 Task: Create Card Public Speaking Event Execution in Board Employee Performance Management to Workspace Inbound Marketing Agencies. Create Card Gardening Review in Board Social Media Influencer Collaboration and Partnership Management to Workspace Inbound Marketing Agencies. Create Card Public Speaking Event Execution in Board Market Analysis for SWOT Analysis and Strategy Development to Workspace Inbound Marketing Agencies
Action: Mouse moved to (60, 271)
Screenshot: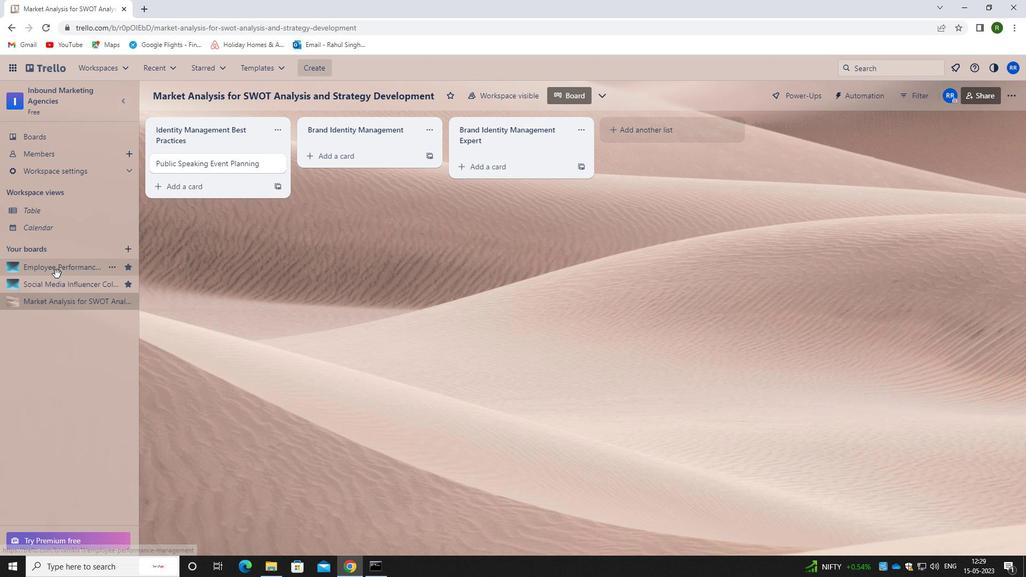 
Action: Mouse pressed left at (60, 271)
Screenshot: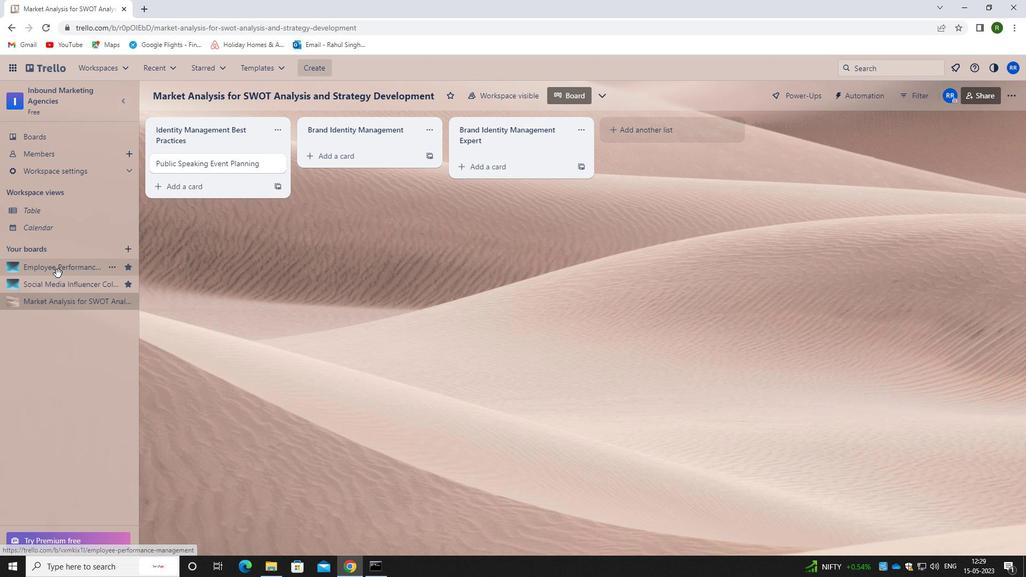 
Action: Mouse moved to (331, 166)
Screenshot: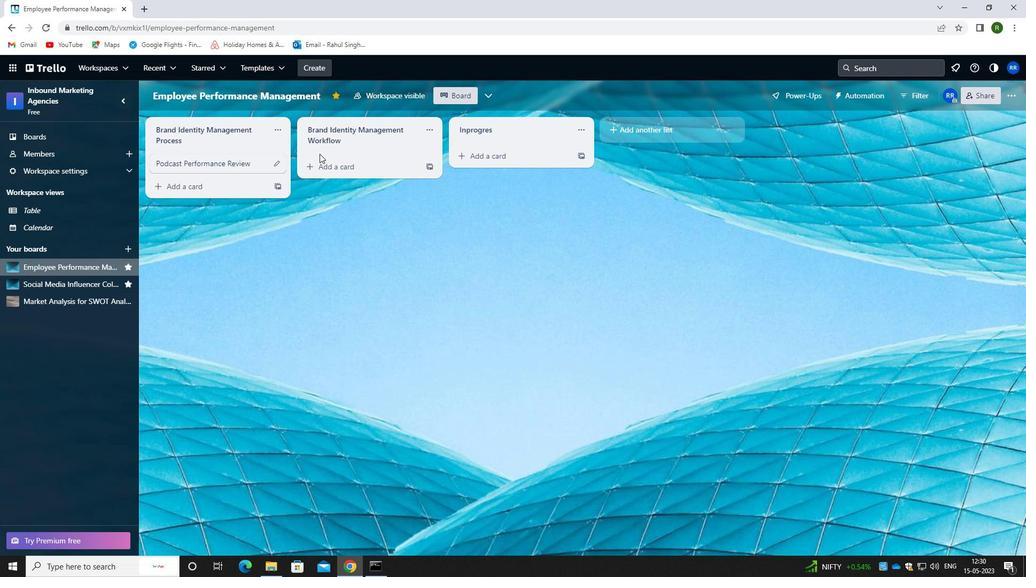 
Action: Mouse pressed left at (331, 166)
Screenshot: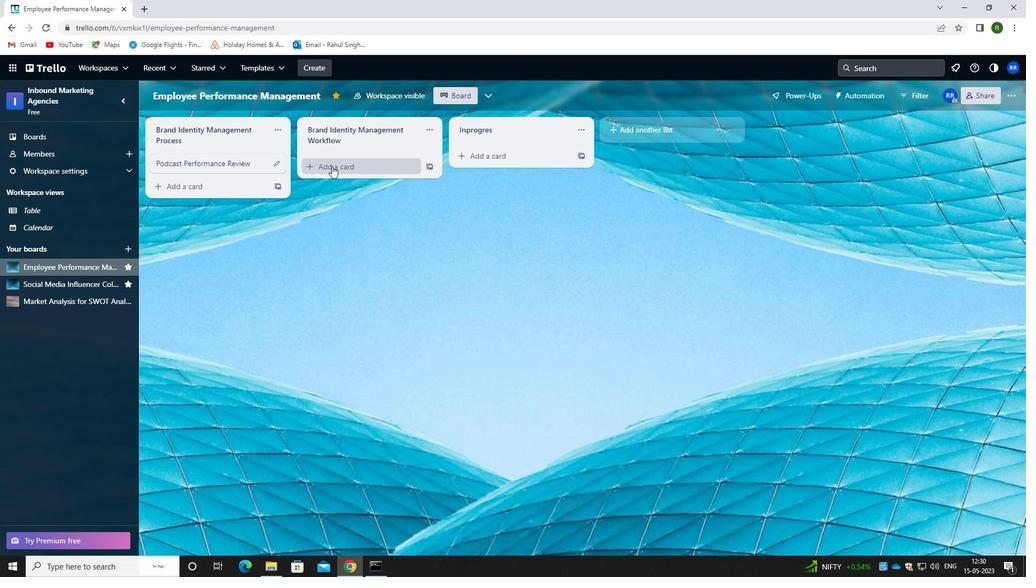 
Action: Mouse moved to (334, 169)
Screenshot: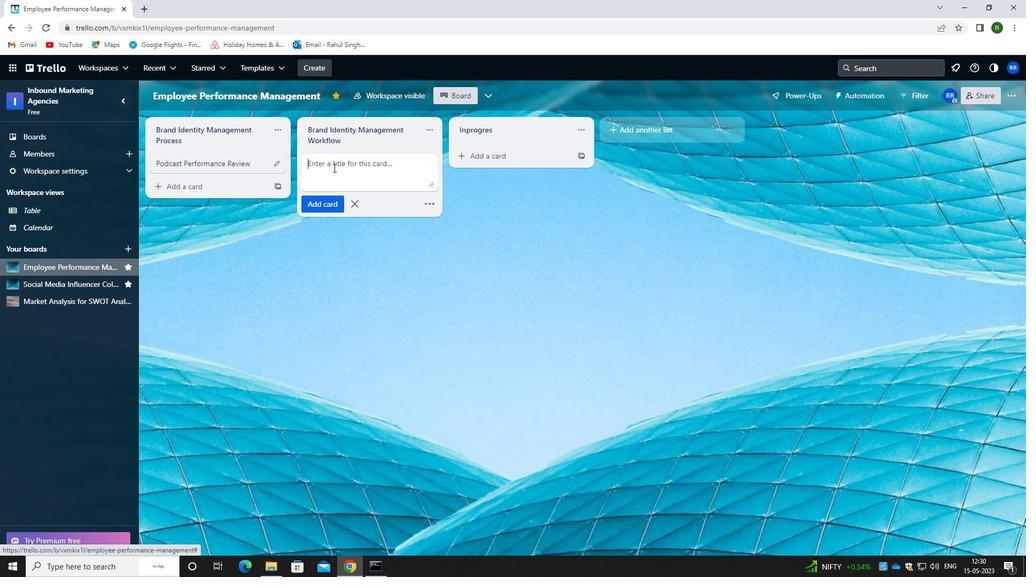 
Action: Key pressed <Key.caps_lock>p<Key.caps_lock>y<Key.backspace>ublic<Key.space><Key.caps_lock>s<Key.caps_lock>peaking<Key.space><Key.caps_lock>e<Key.caps_lock>vent<Key.space><Key.caps_lock>ex<Key.backspace><Key.caps_lock>xecution
Screenshot: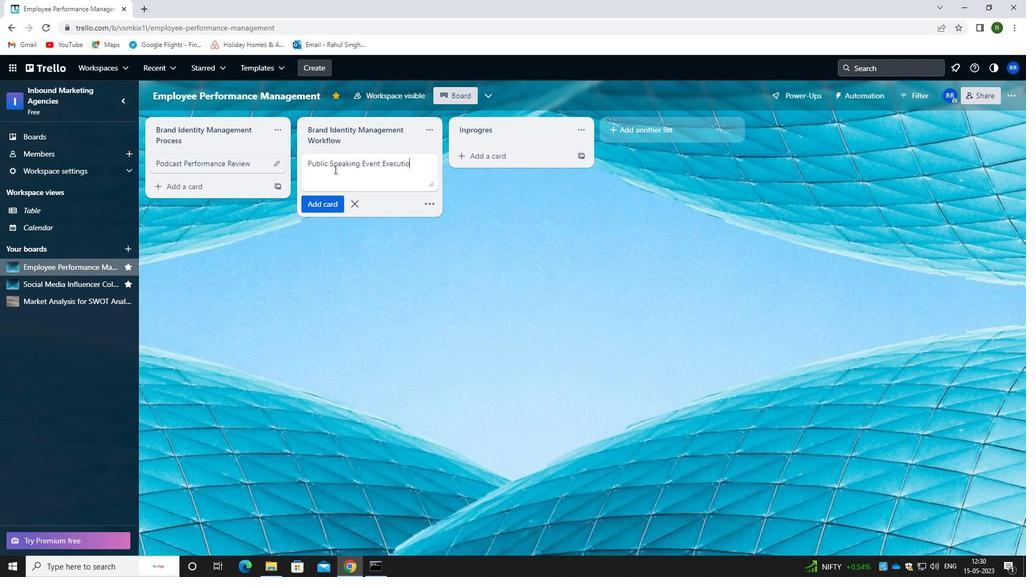 
Action: Mouse moved to (317, 211)
Screenshot: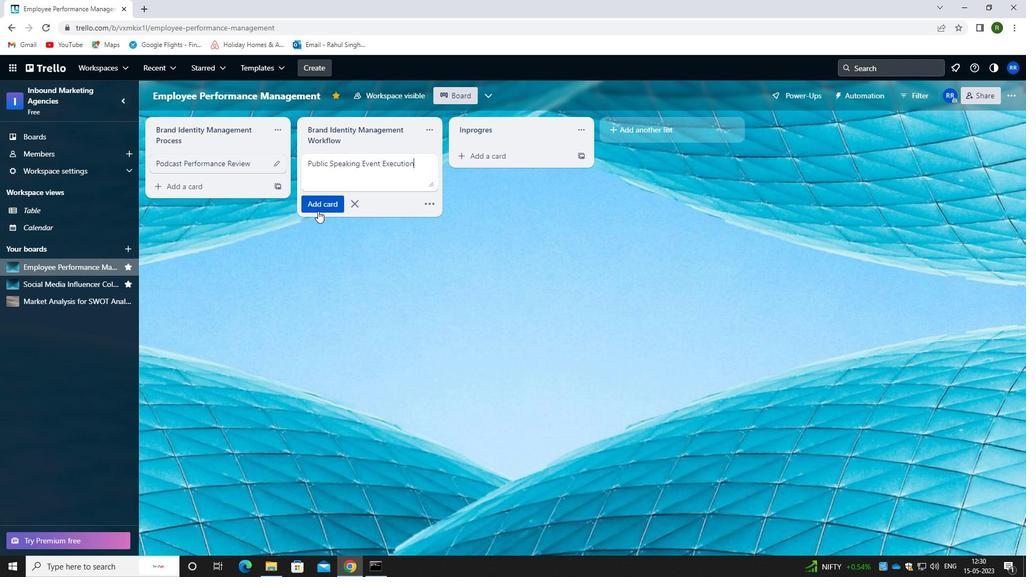 
Action: Mouse pressed left at (317, 211)
Screenshot: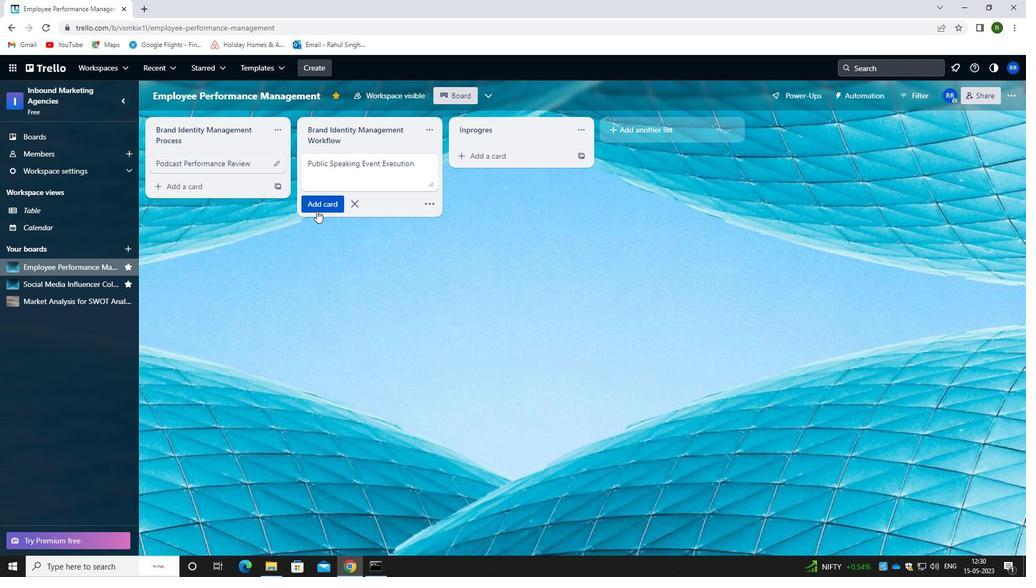 
Action: Mouse moved to (90, 284)
Screenshot: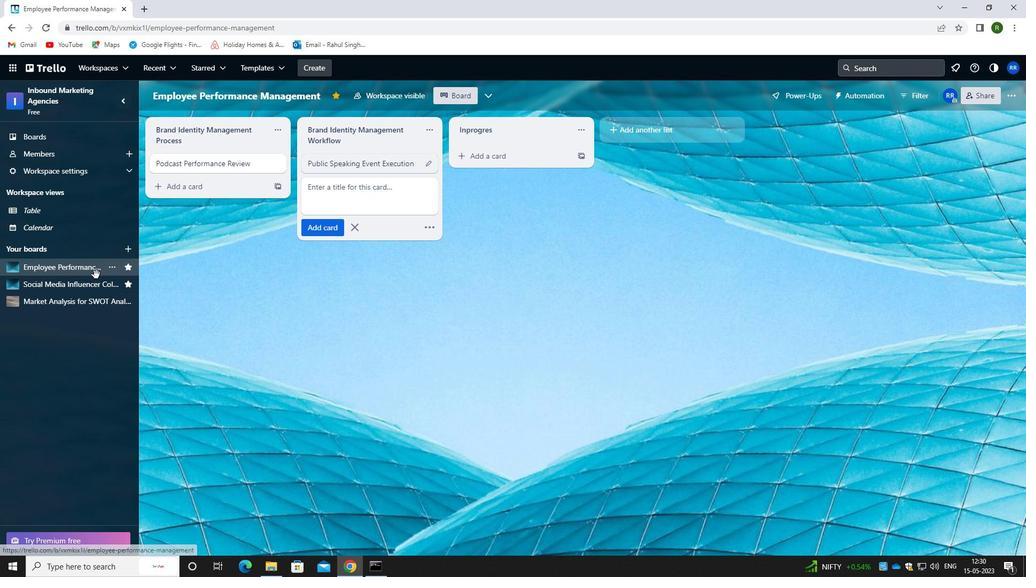 
Action: Mouse pressed left at (90, 284)
Screenshot: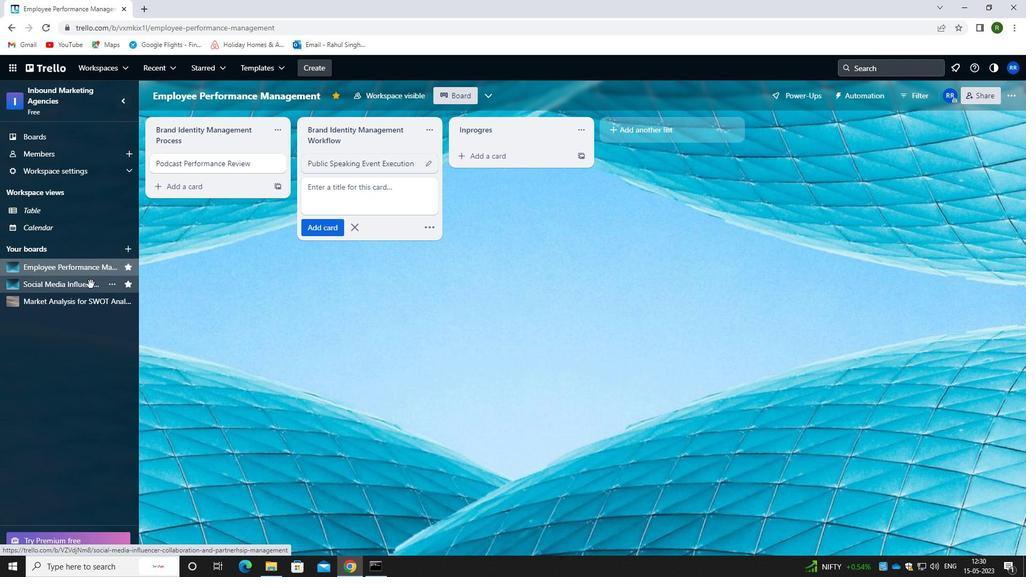 
Action: Mouse moved to (325, 164)
Screenshot: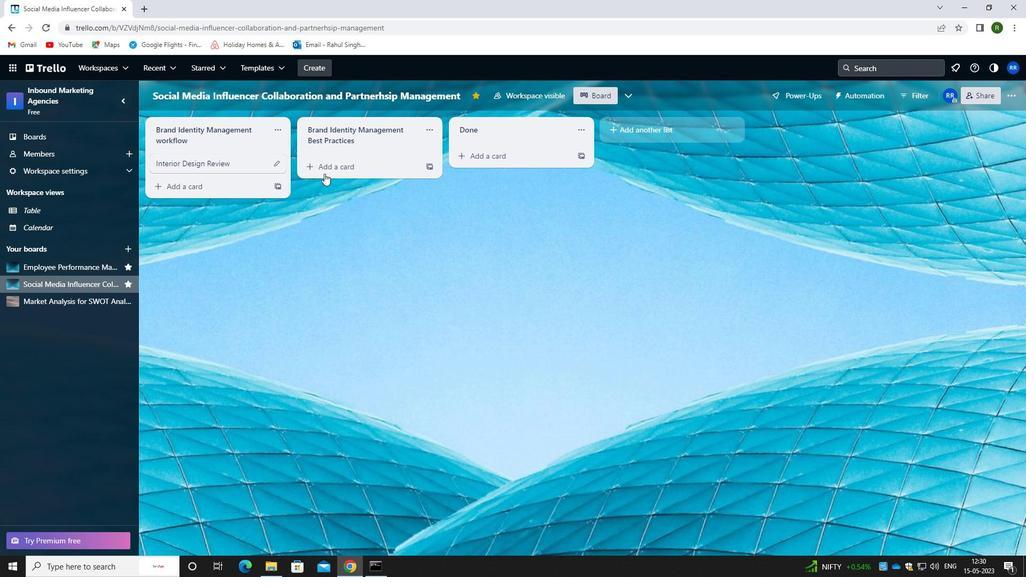 
Action: Mouse pressed left at (325, 164)
Screenshot: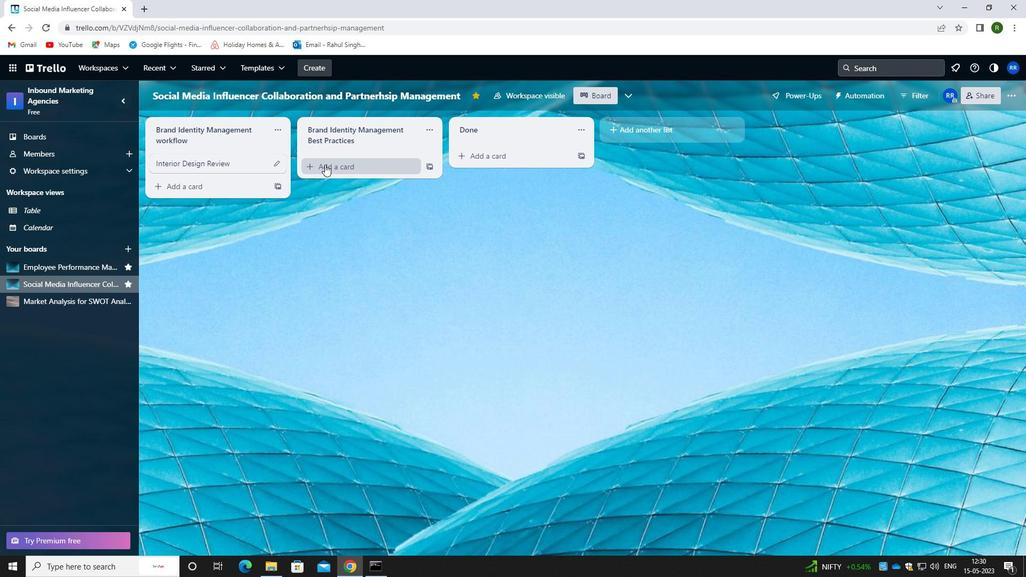 
Action: Mouse moved to (350, 186)
Screenshot: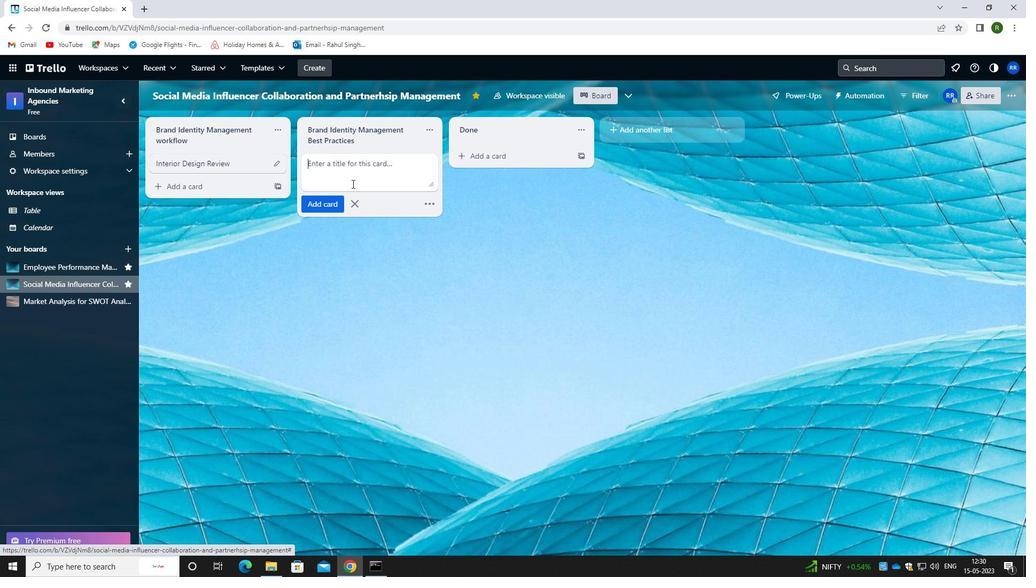 
Action: Key pressed <Key.caps_lock>g<Key.caps_lock>ardening<Key.space><Key.caps_lock>r<Key.caps_lock>eview
Screenshot: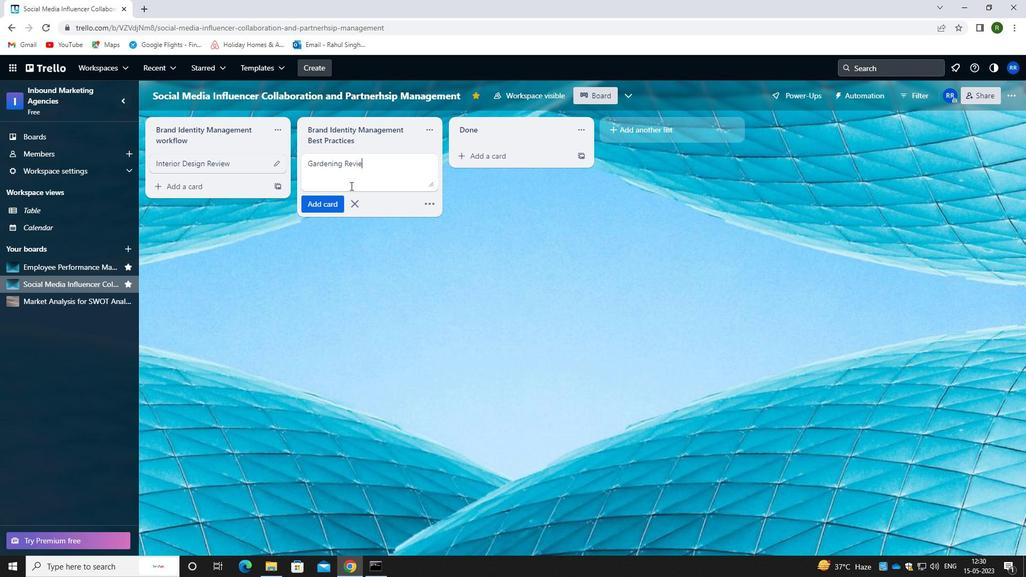 
Action: Mouse moved to (318, 210)
Screenshot: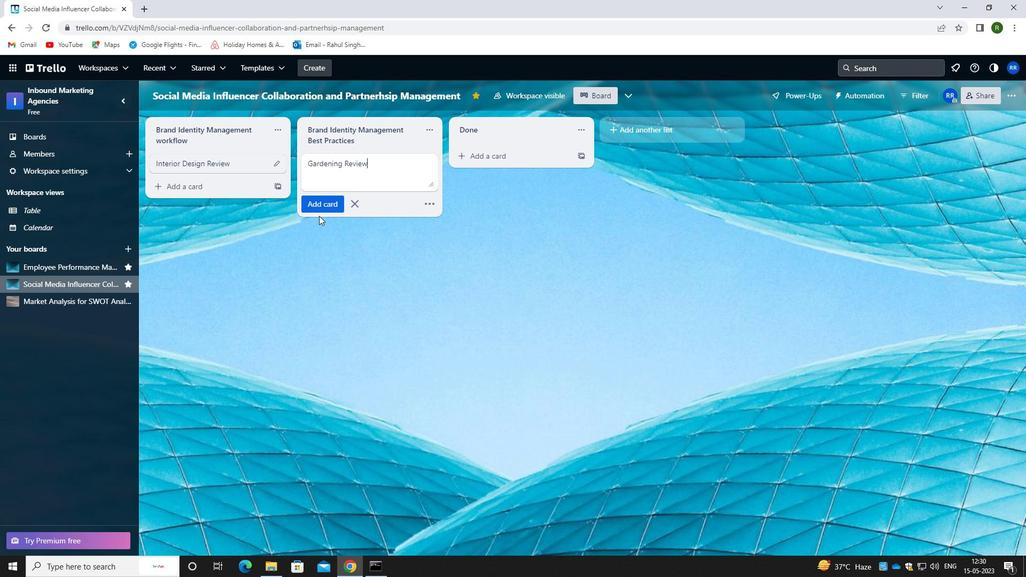 
Action: Mouse pressed left at (318, 210)
Screenshot: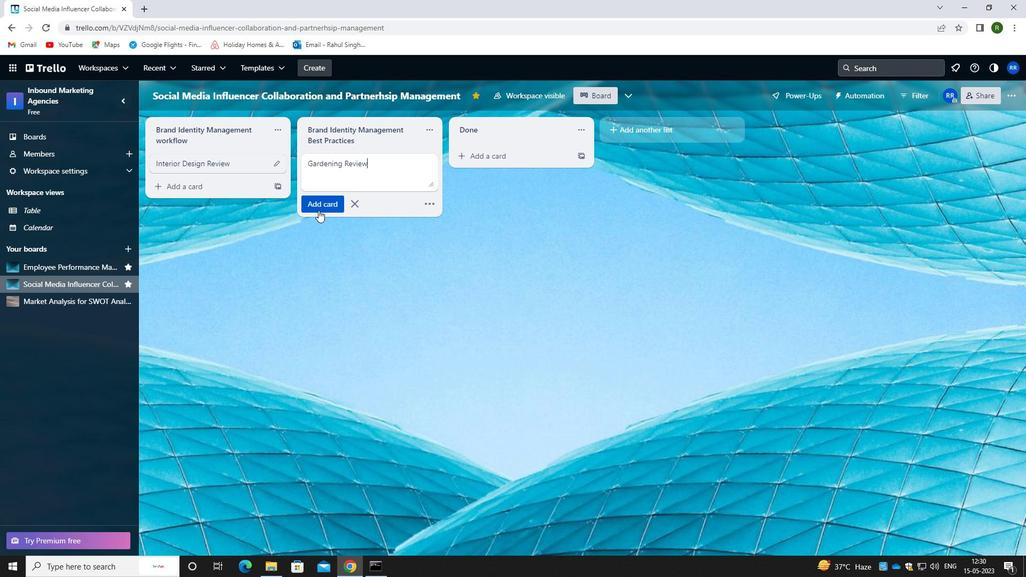 
Action: Mouse moved to (30, 302)
Screenshot: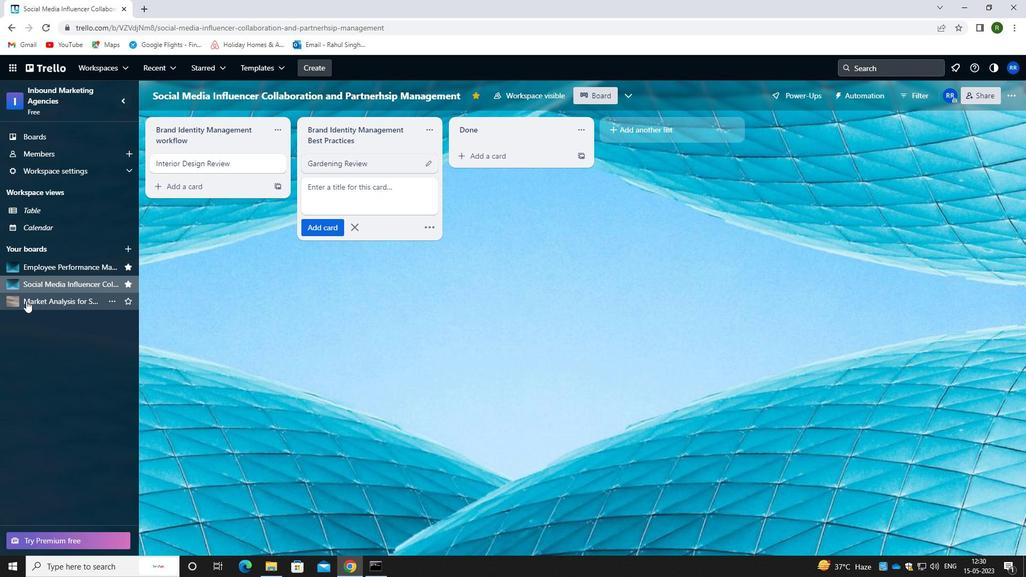 
Action: Mouse pressed left at (30, 302)
Screenshot: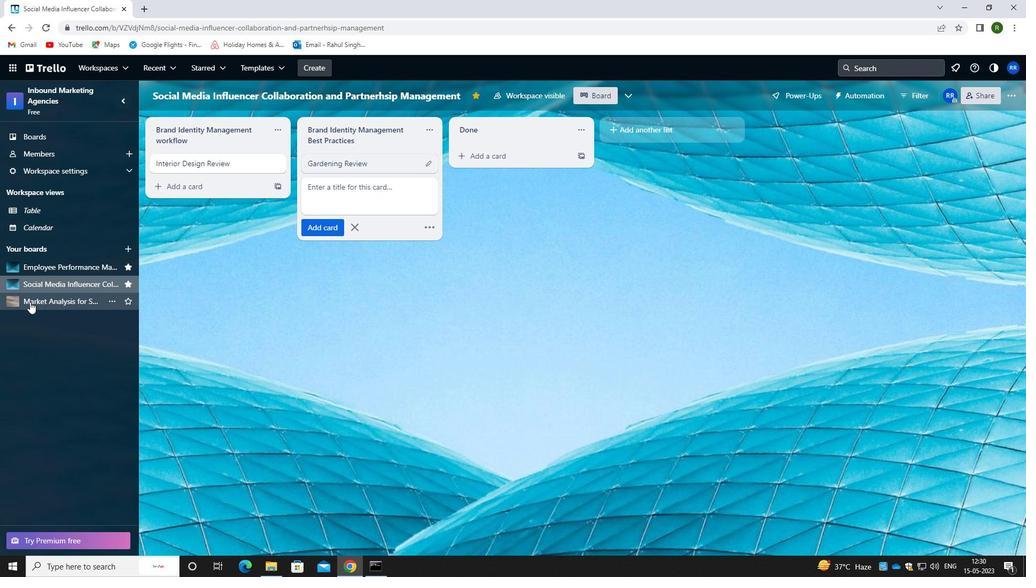 
Action: Mouse moved to (335, 159)
Screenshot: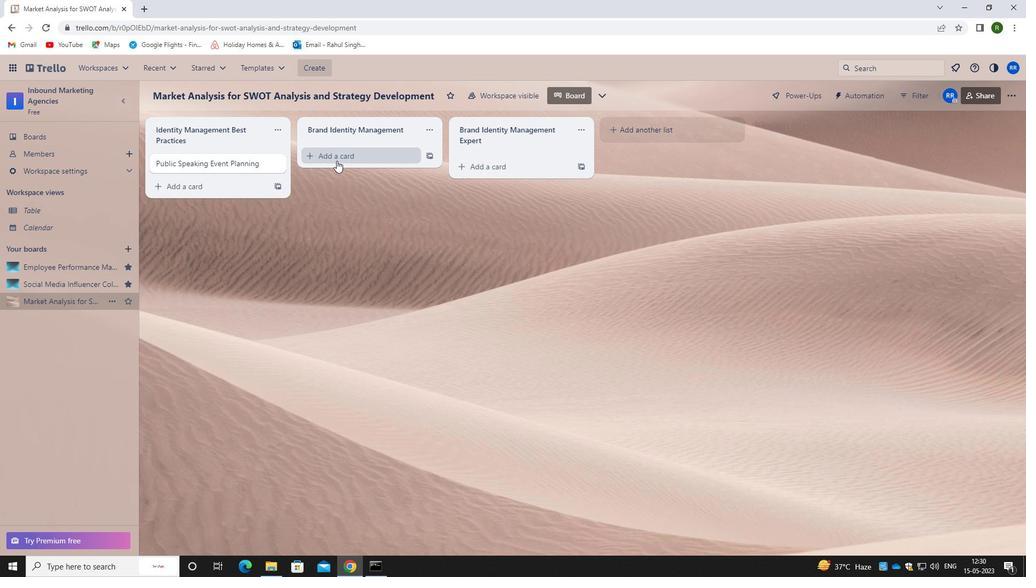 
Action: Mouse pressed left at (335, 159)
Screenshot: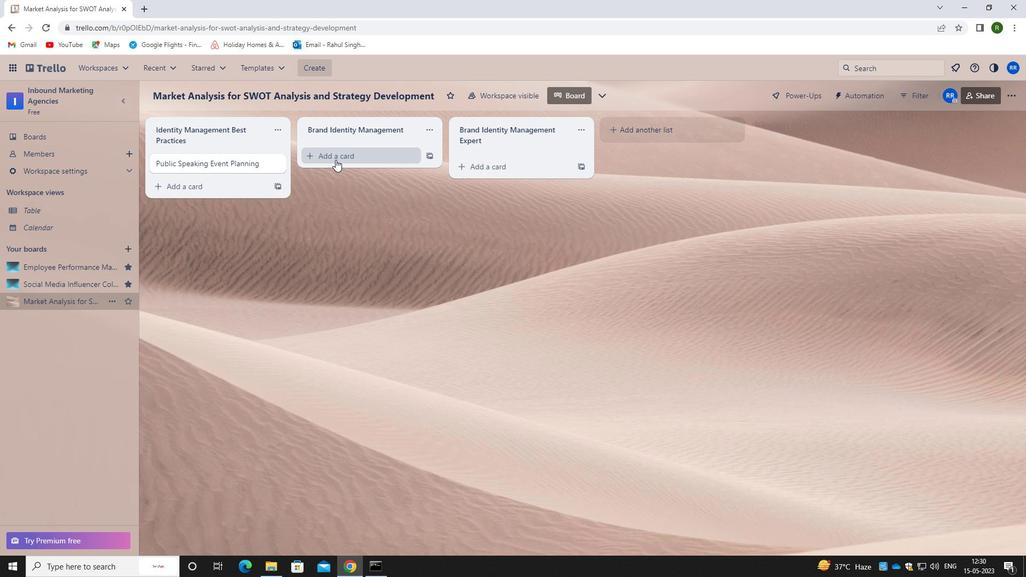 
Action: Mouse moved to (327, 156)
Screenshot: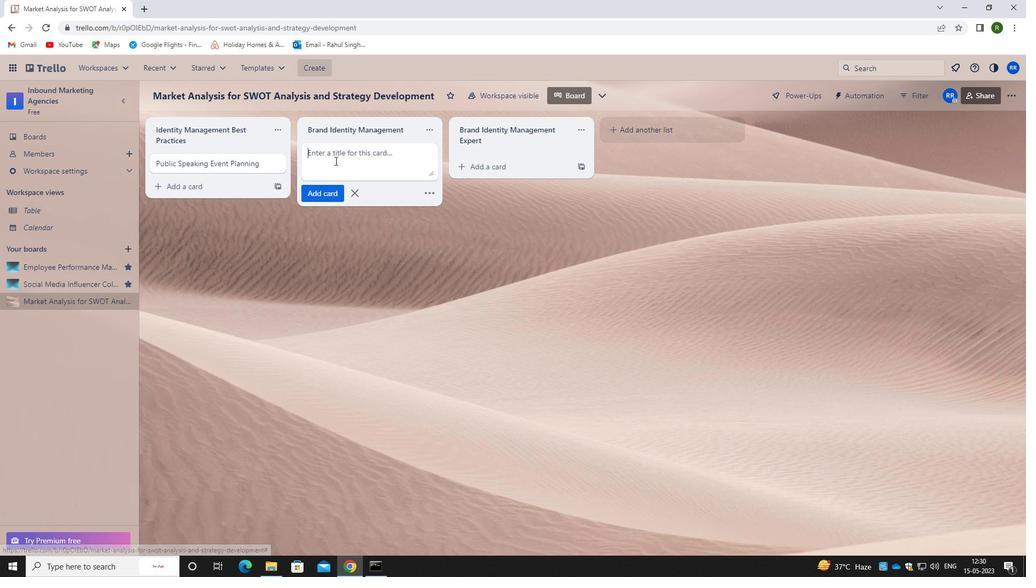 
Action: Key pressed <Key.caps_lock>p<Key.caps_lock>y<Key.backspace>ublic<Key.space><Key.caps_lock>s<Key.caps_lock>peaking<Key.space><Key.caps_lock>e<Key.caps_lock>vent<Key.space><Key.caps_lock>P<Key.caps_lock>erformance
Screenshot: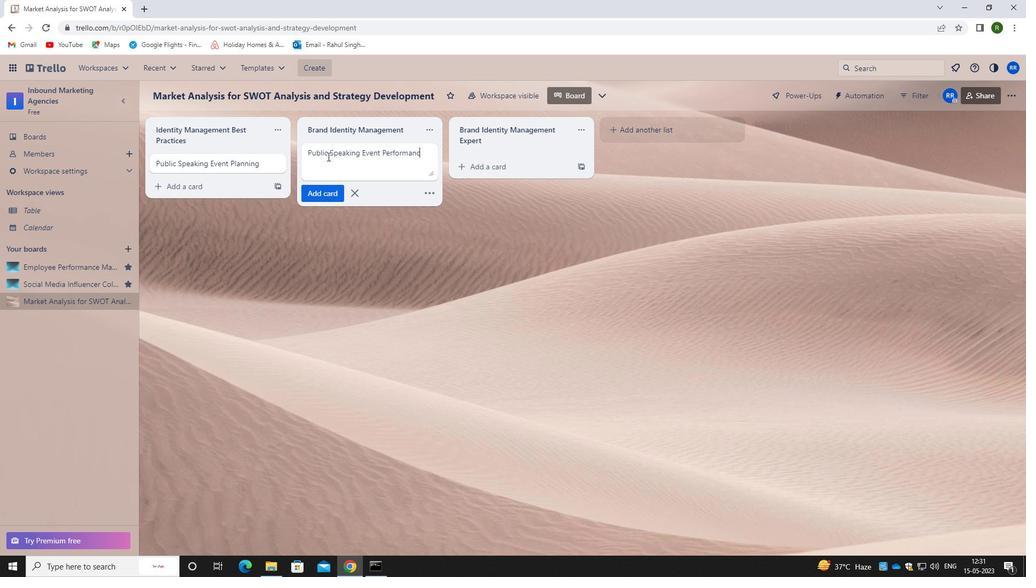 
Action: Mouse moved to (332, 205)
Screenshot: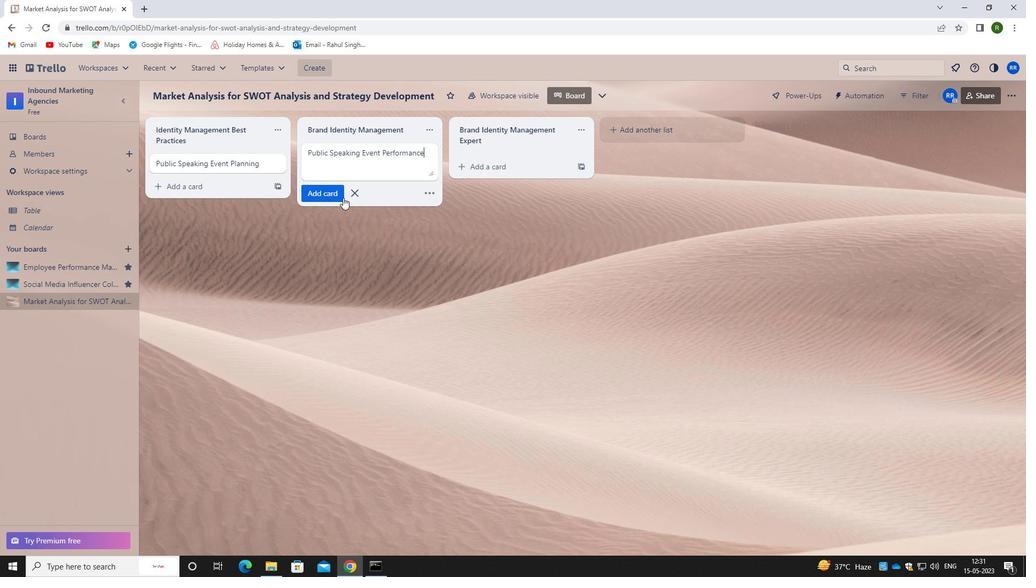
Action: Key pressed <Key.space><Key.shift>REVIEW
Screenshot: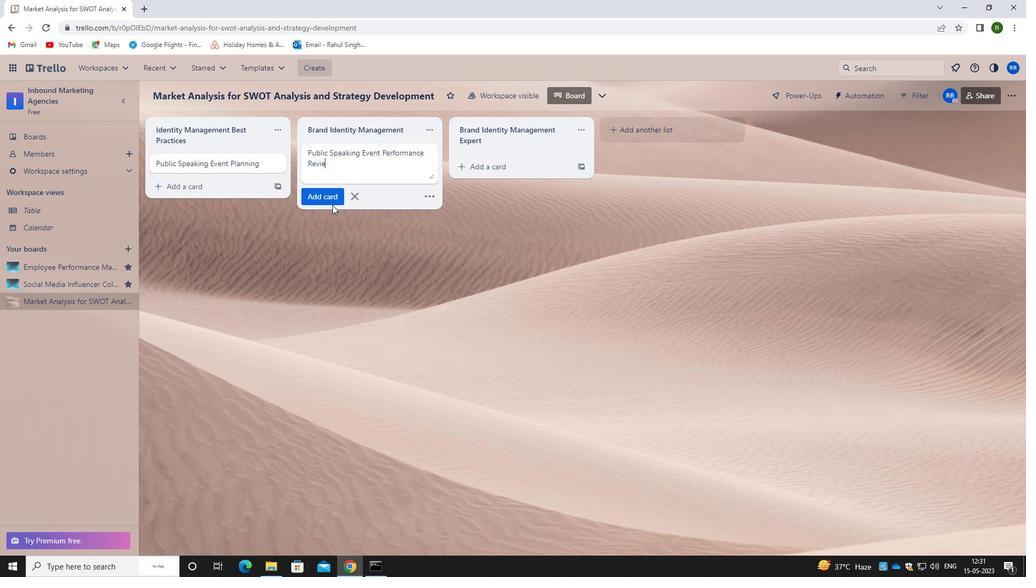 
Action: Mouse moved to (331, 196)
Screenshot: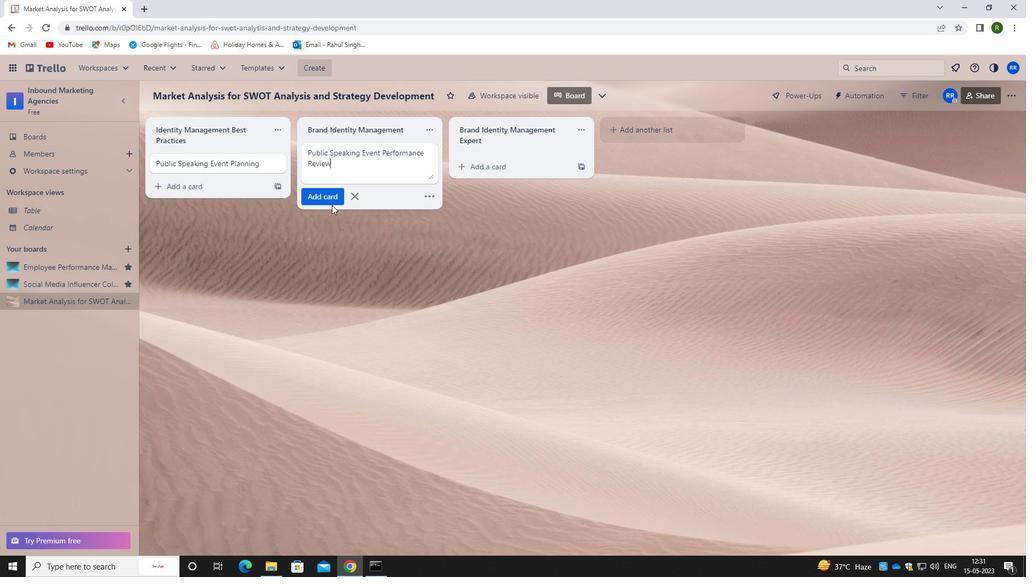 
Action: Mouse pressed left at (331, 196)
Screenshot: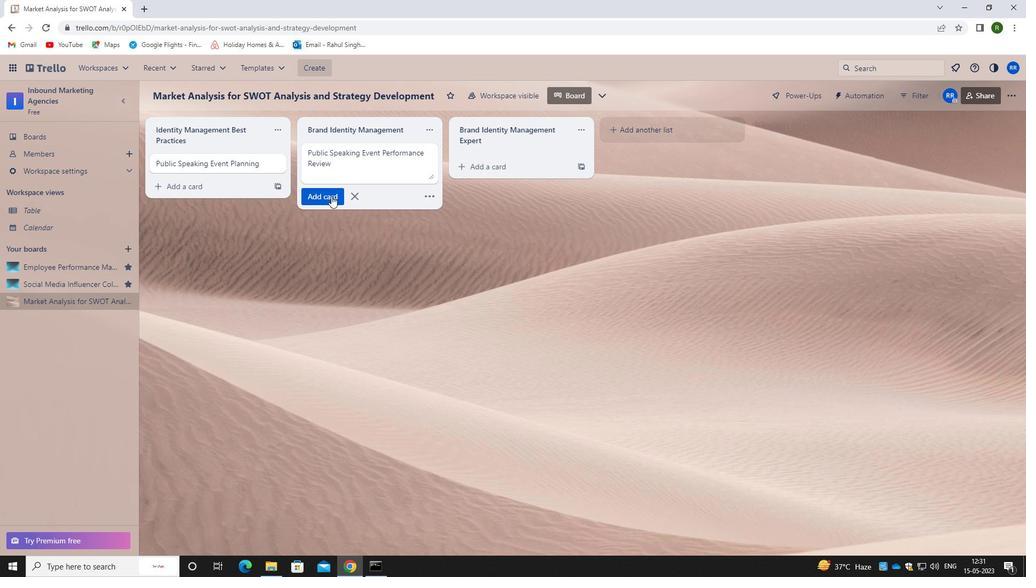 
Action: Mouse moved to (335, 255)
Screenshot: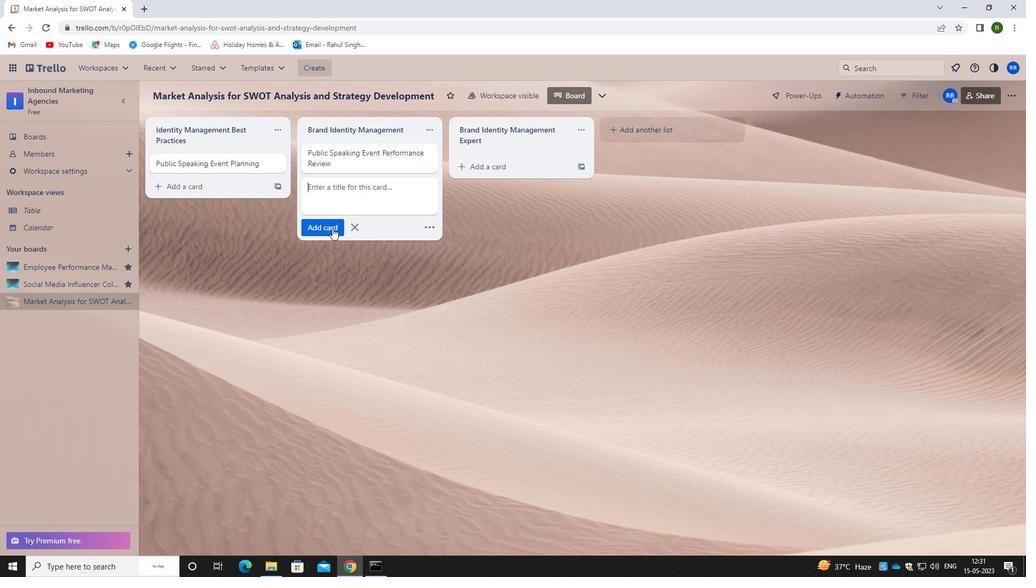 
Action: Mouse pressed left at (335, 255)
Screenshot: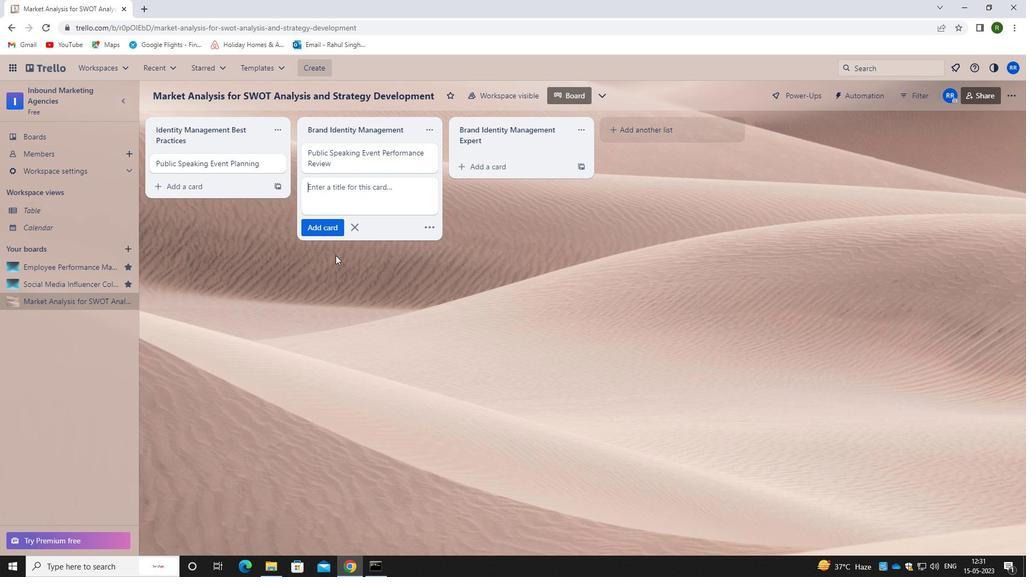 
